 Task: Change the avatar of your profile to Bird.
Action: Mouse moved to (1303, 35)
Screenshot: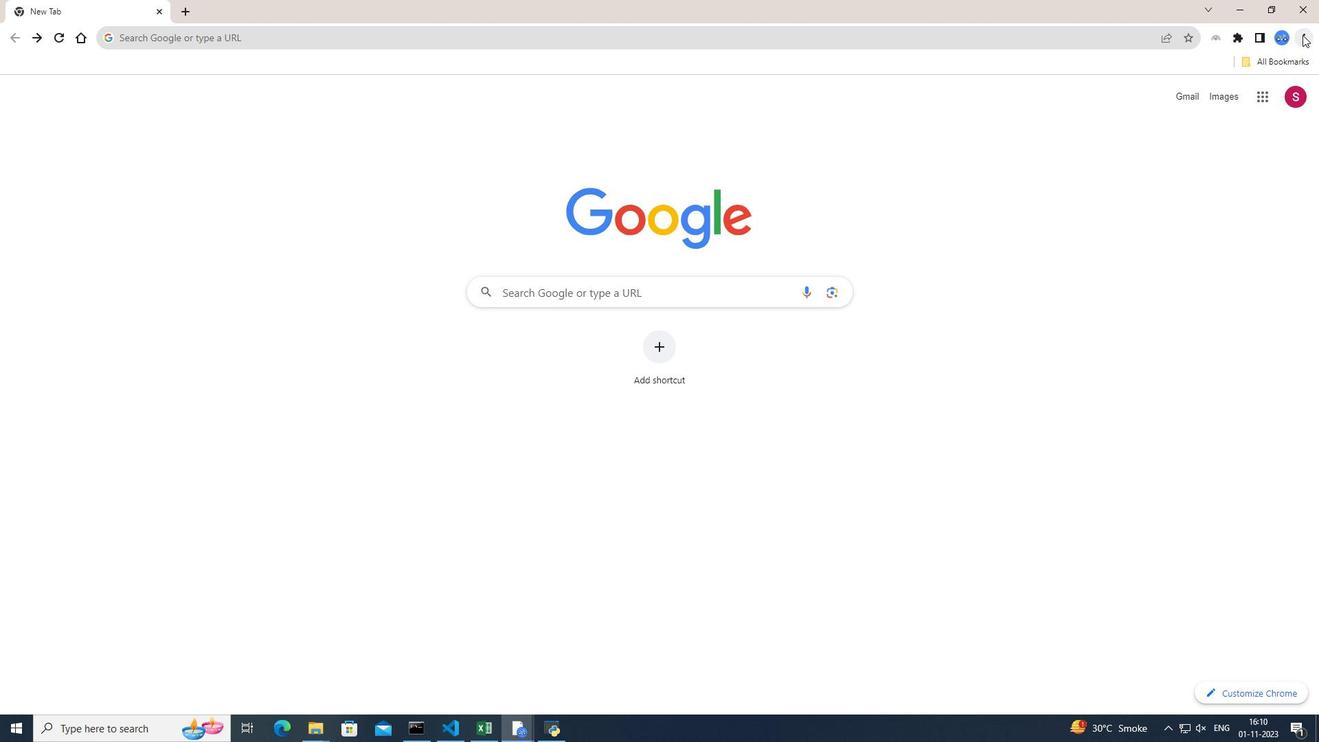 
Action: Mouse pressed left at (1303, 35)
Screenshot: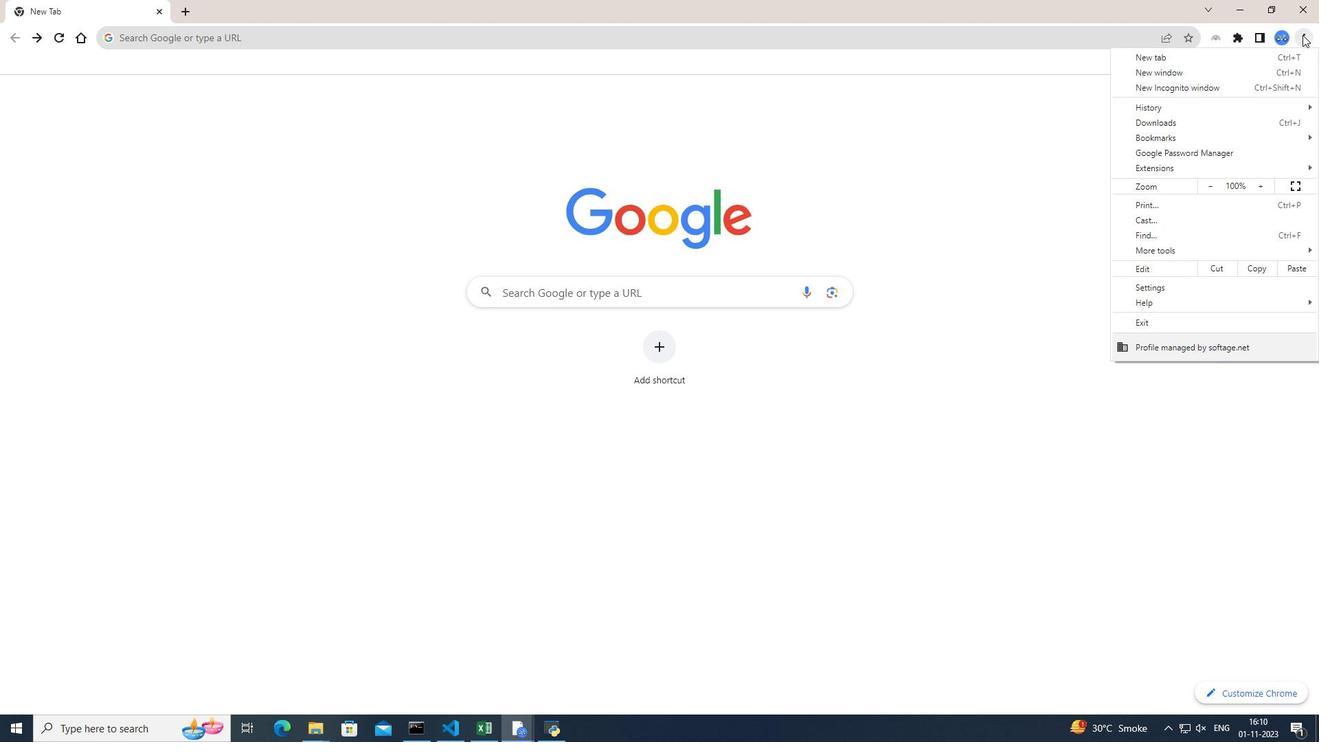 
Action: Mouse moved to (1166, 287)
Screenshot: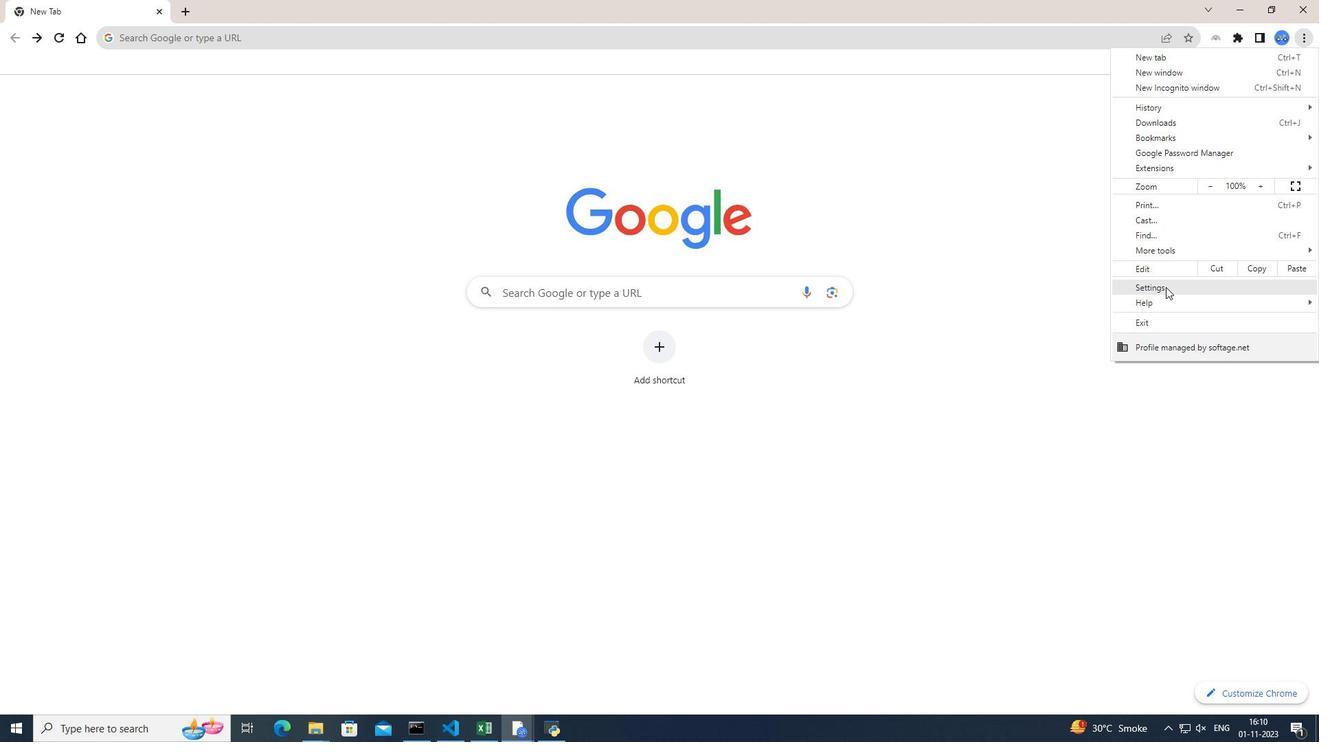 
Action: Mouse pressed left at (1166, 287)
Screenshot: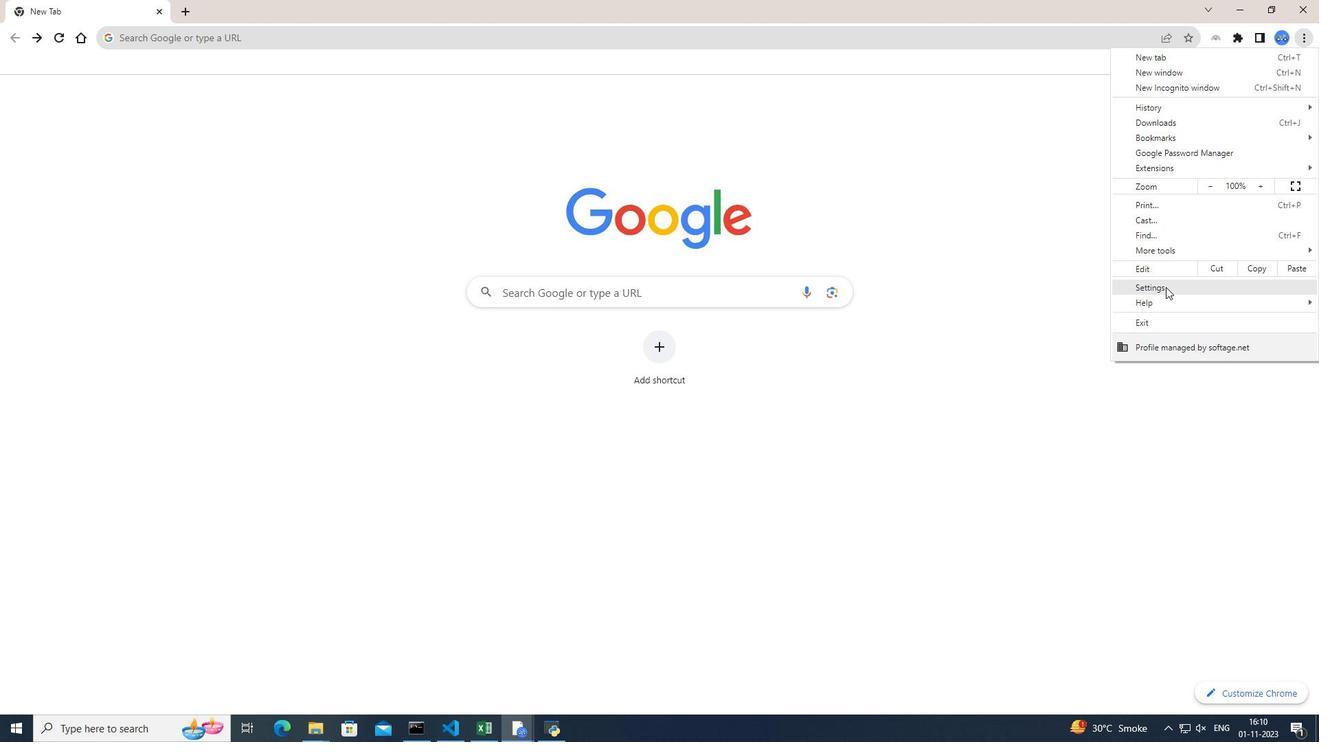 
Action: Mouse moved to (844, 310)
Screenshot: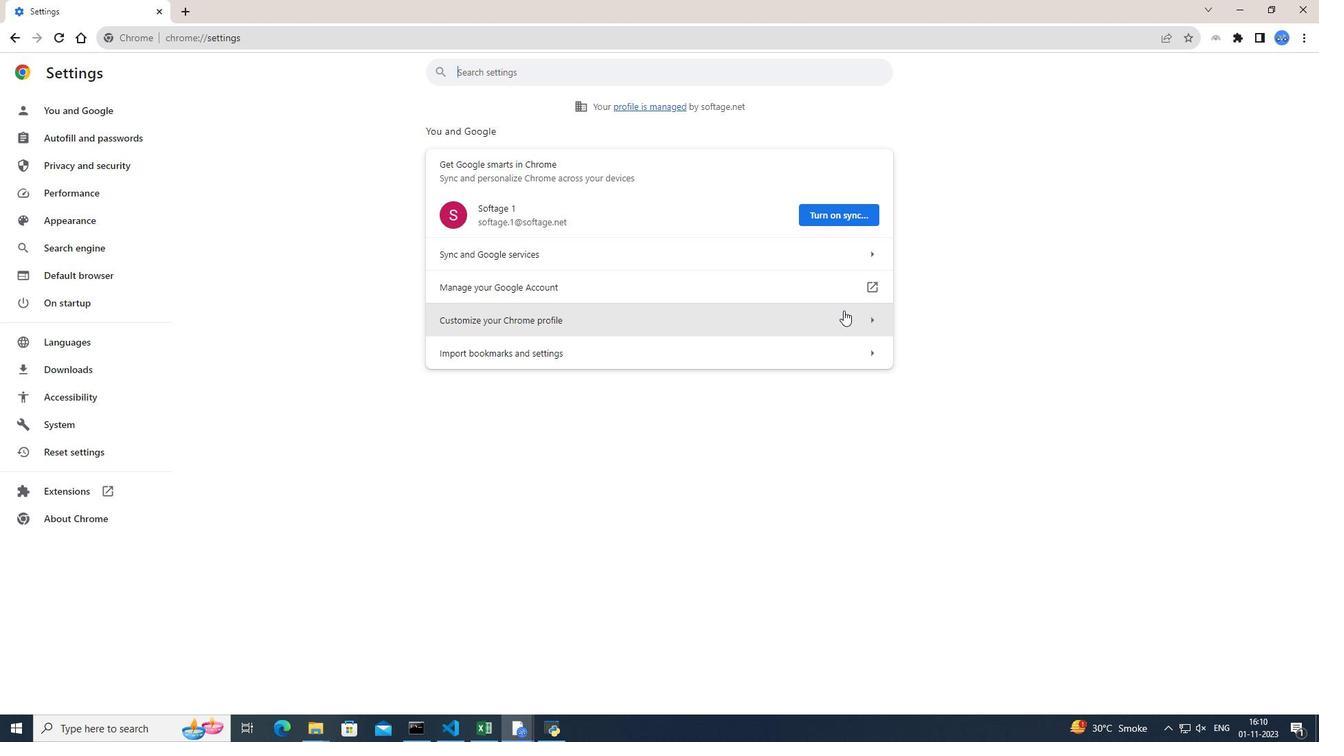 
Action: Mouse pressed left at (844, 310)
Screenshot: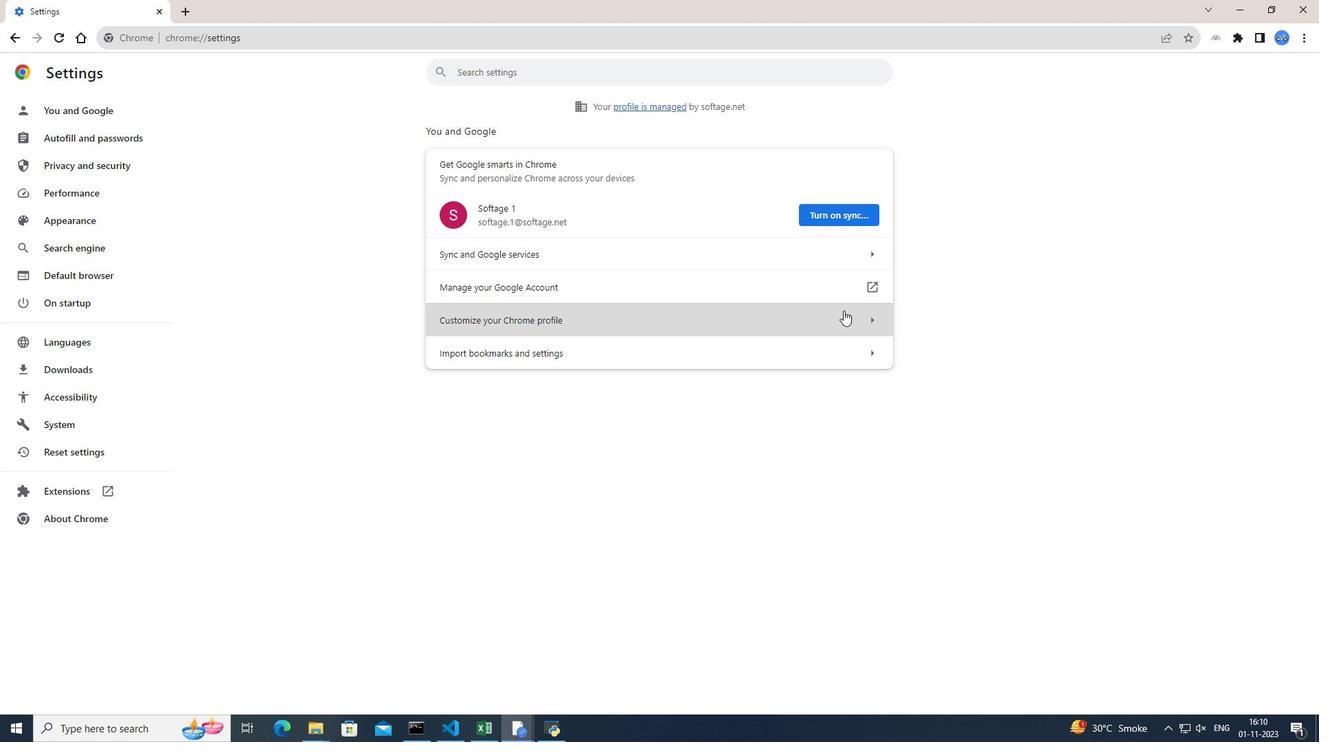 
Action: Mouse moved to (975, 404)
Screenshot: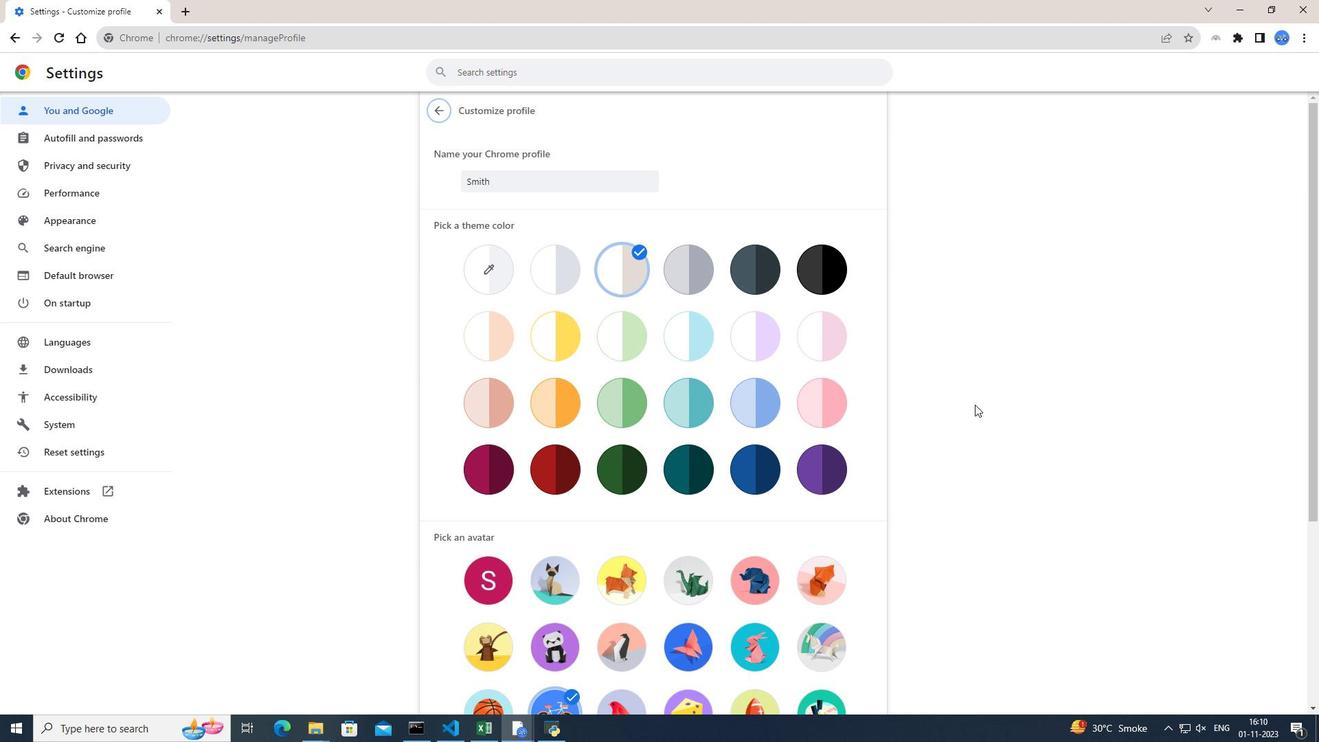 
Action: Mouse scrolled (975, 404) with delta (0, 0)
Screenshot: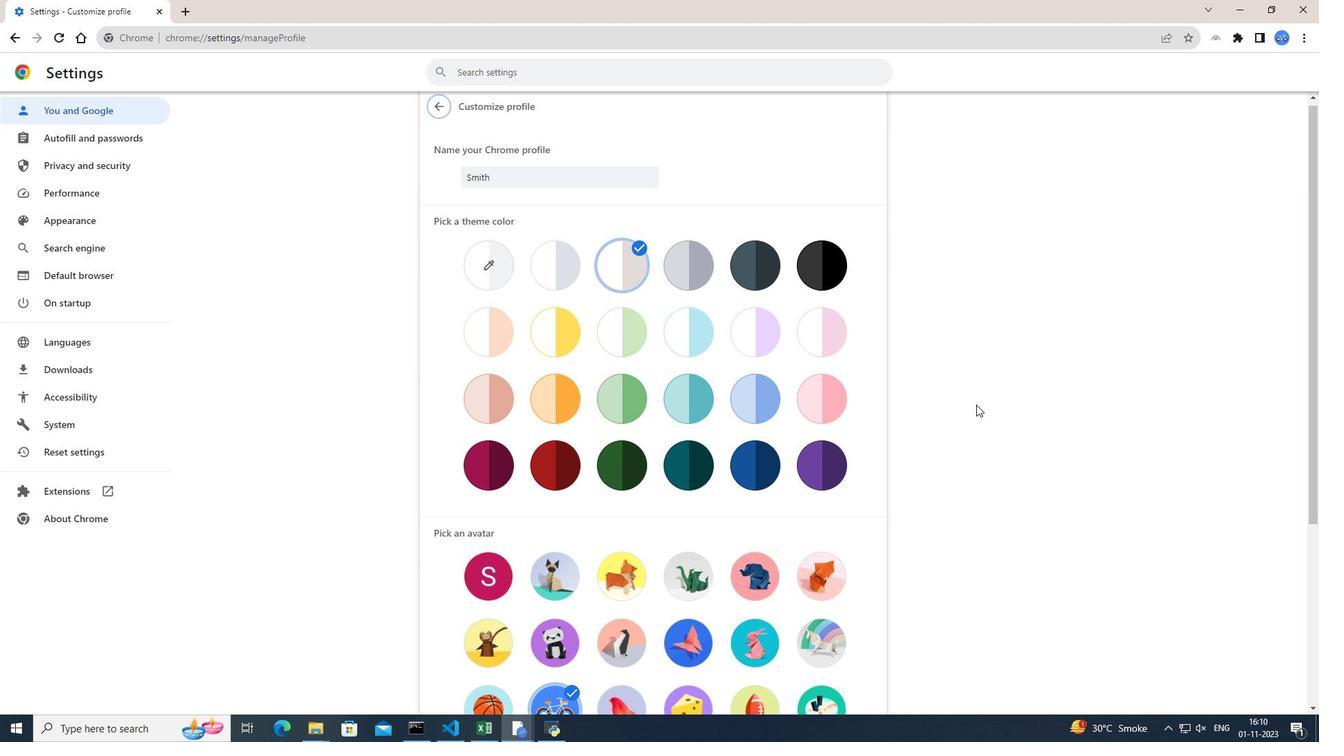 
Action: Mouse scrolled (975, 404) with delta (0, 0)
Screenshot: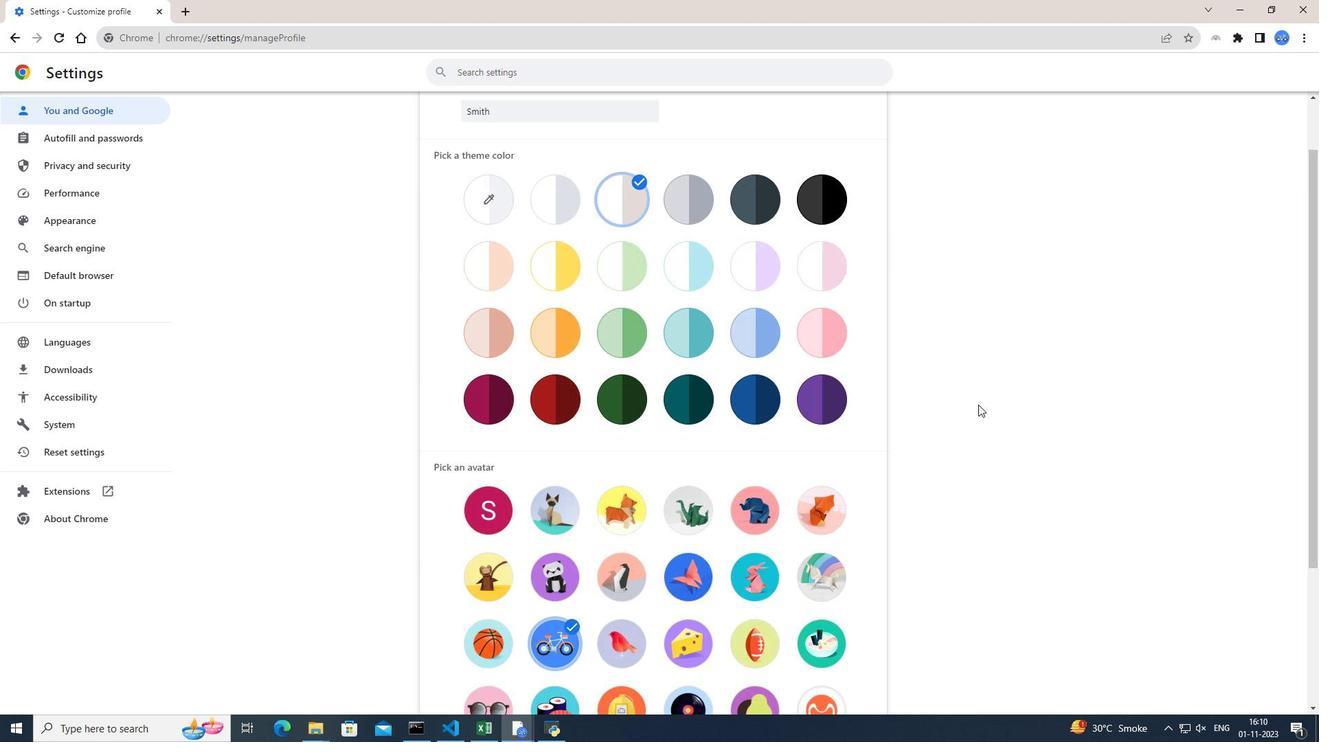 
Action: Mouse moved to (976, 404)
Screenshot: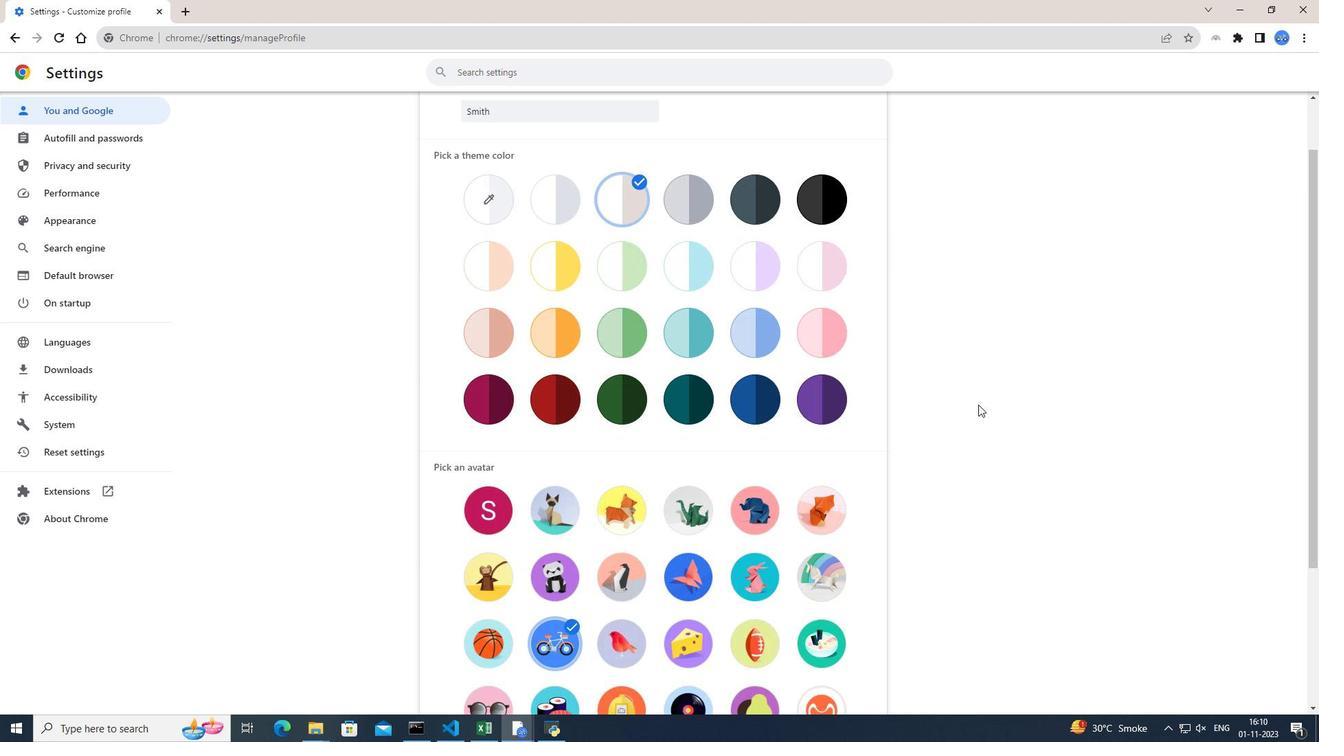 
Action: Mouse scrolled (976, 404) with delta (0, 0)
Screenshot: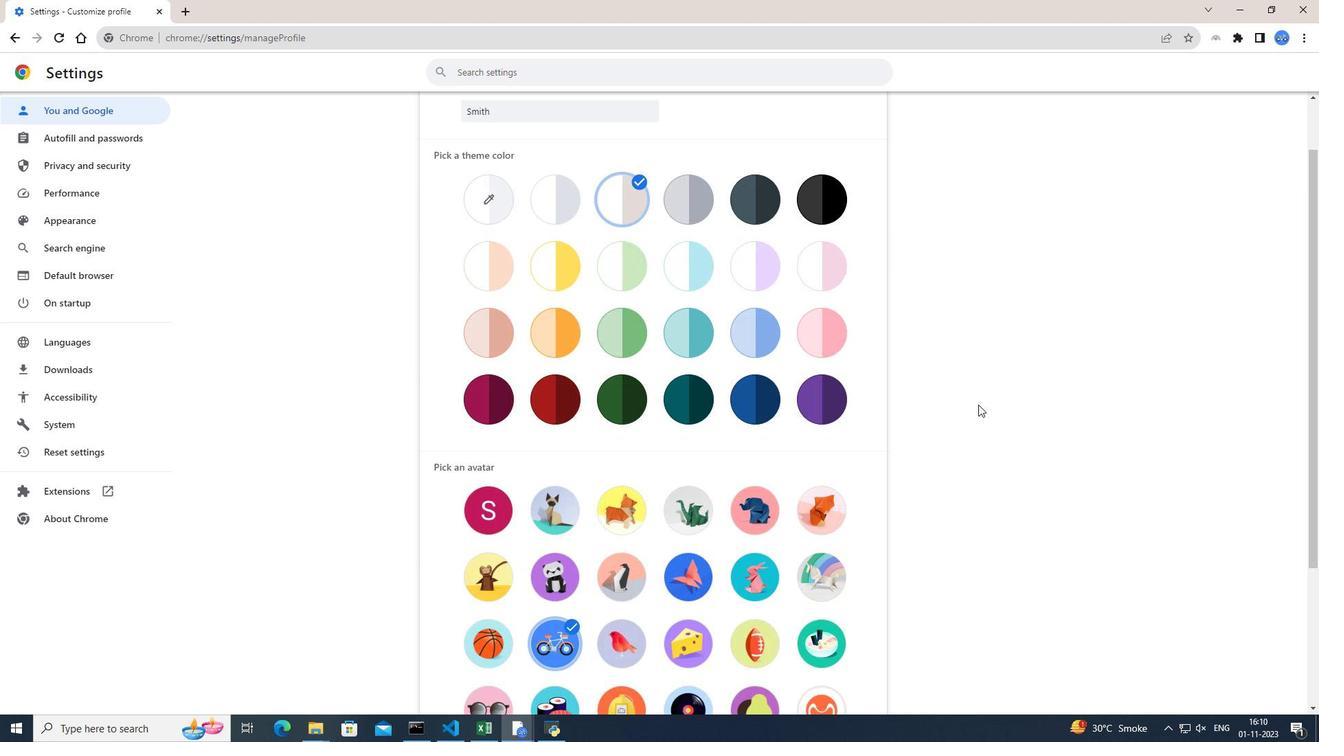 
Action: Mouse moved to (977, 404)
Screenshot: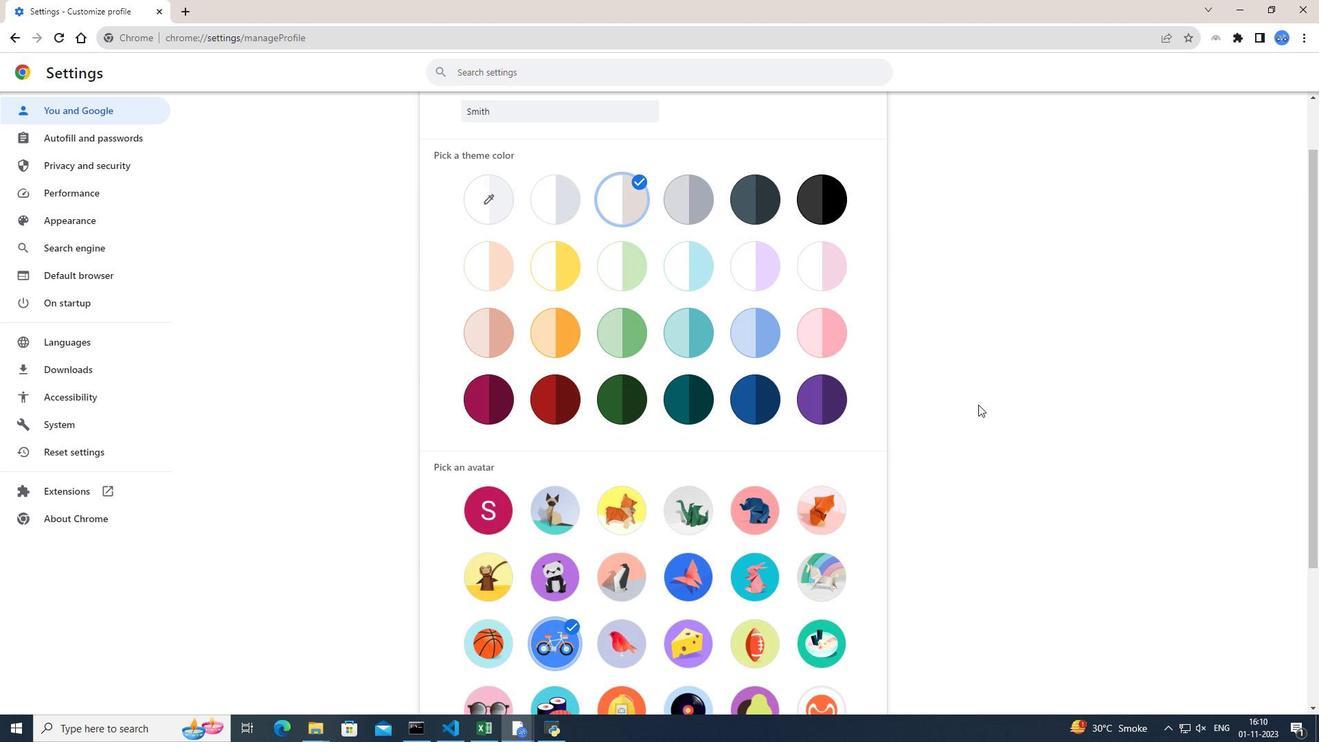 
Action: Mouse scrolled (977, 404) with delta (0, 0)
Screenshot: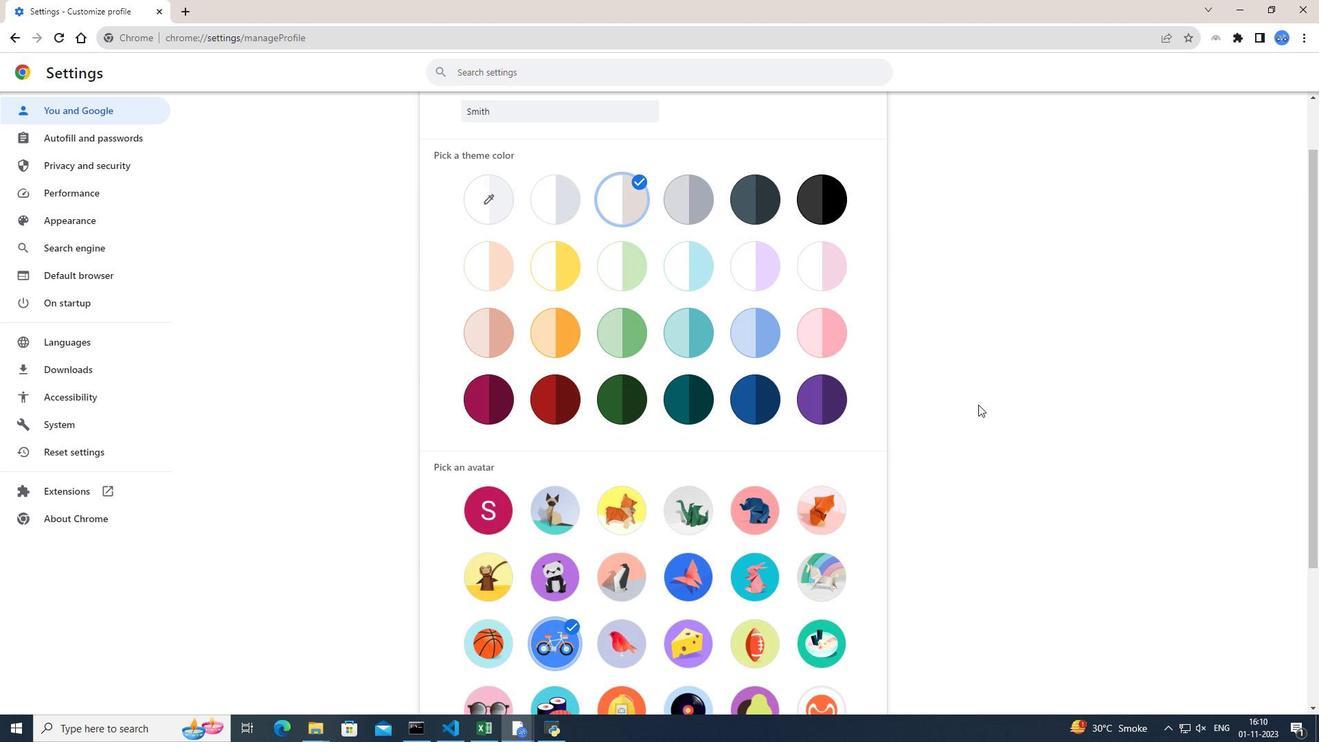 
Action: Mouse moved to (978, 404)
Screenshot: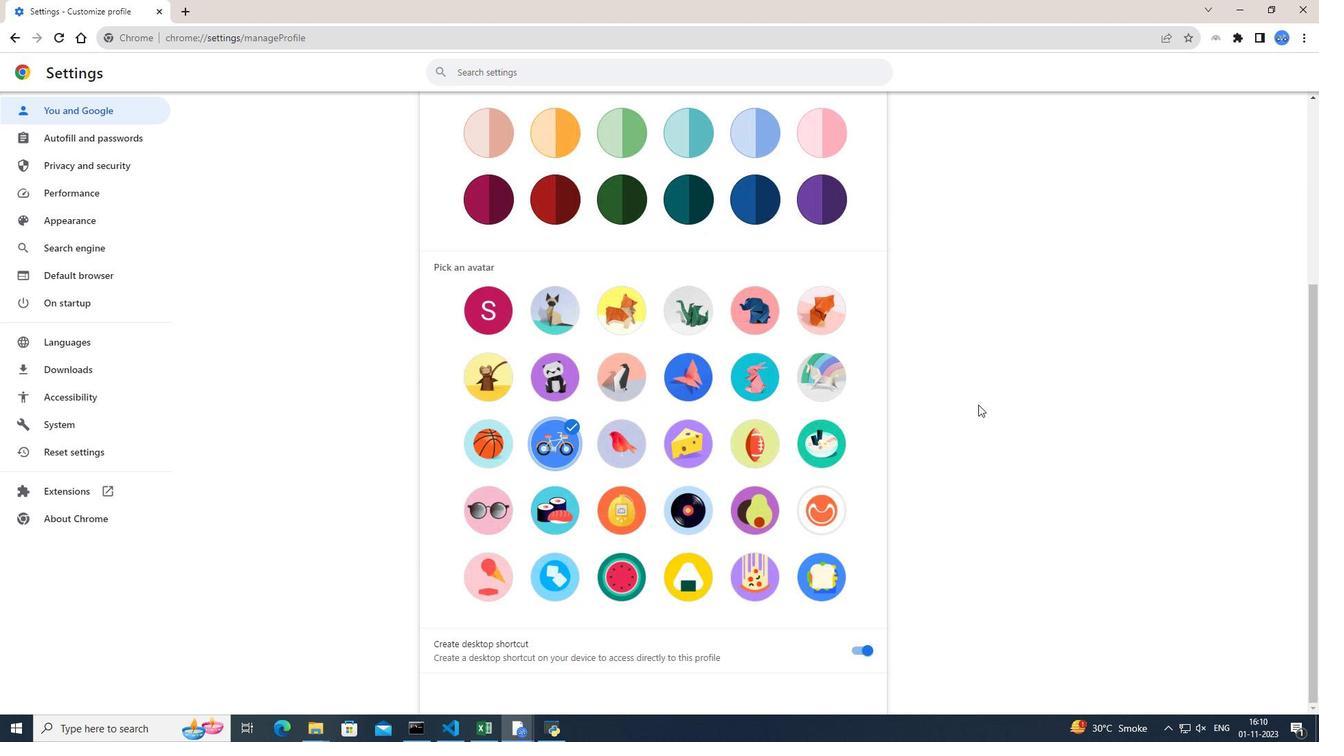 
Action: Mouse scrolled (978, 404) with delta (0, 0)
Screenshot: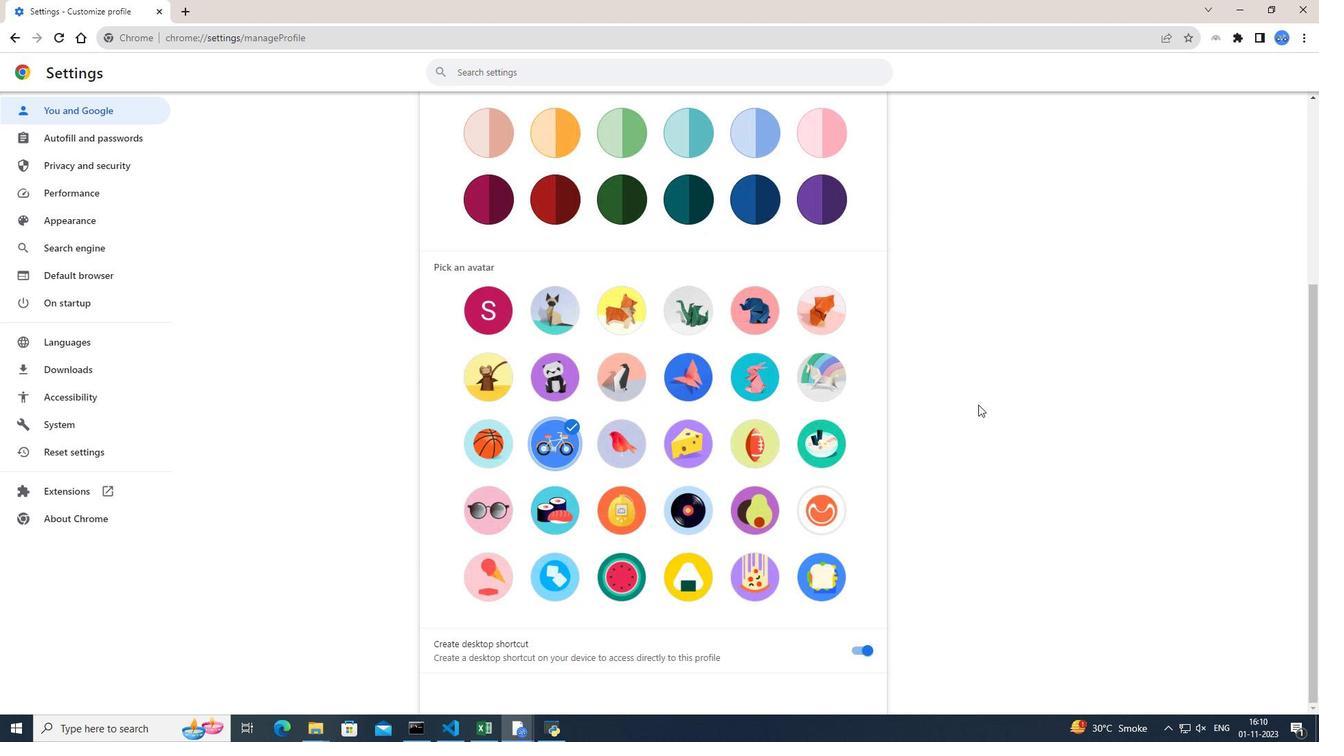 
Action: Mouse moved to (618, 433)
Screenshot: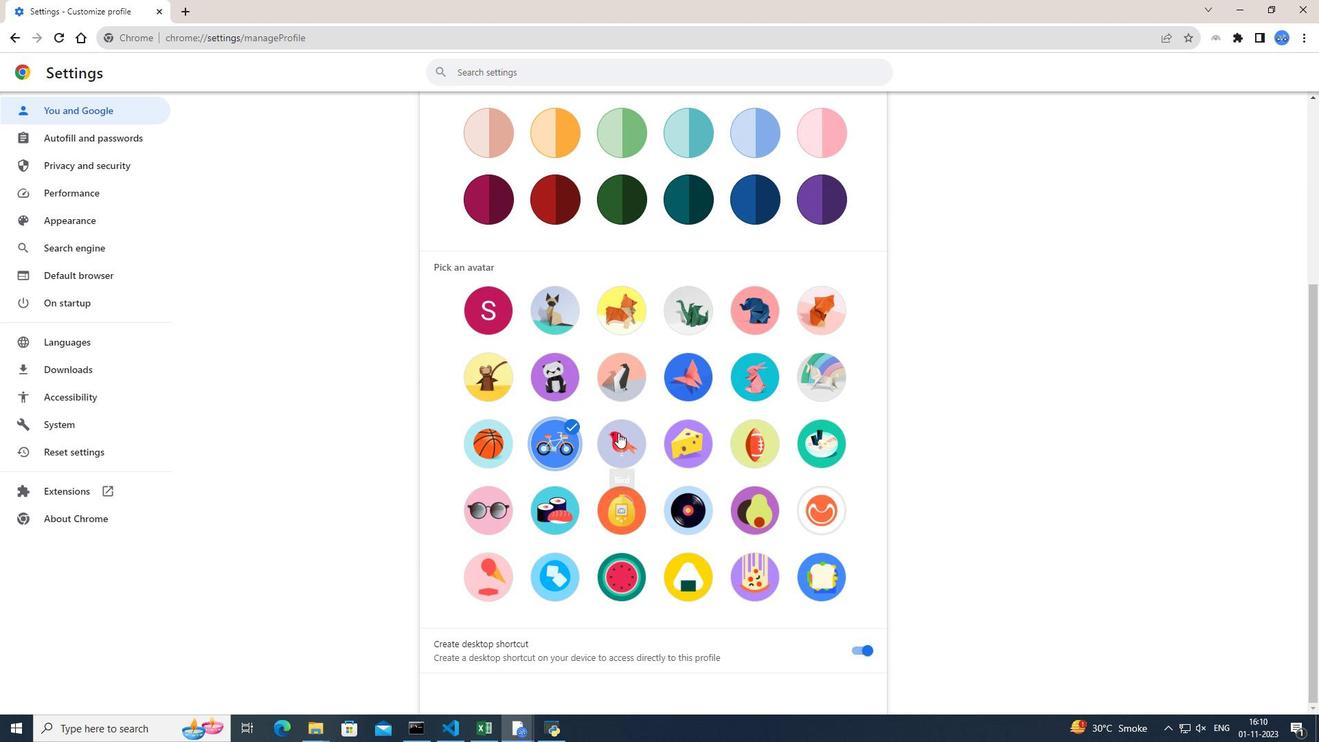 
Action: Mouse pressed left at (618, 433)
Screenshot: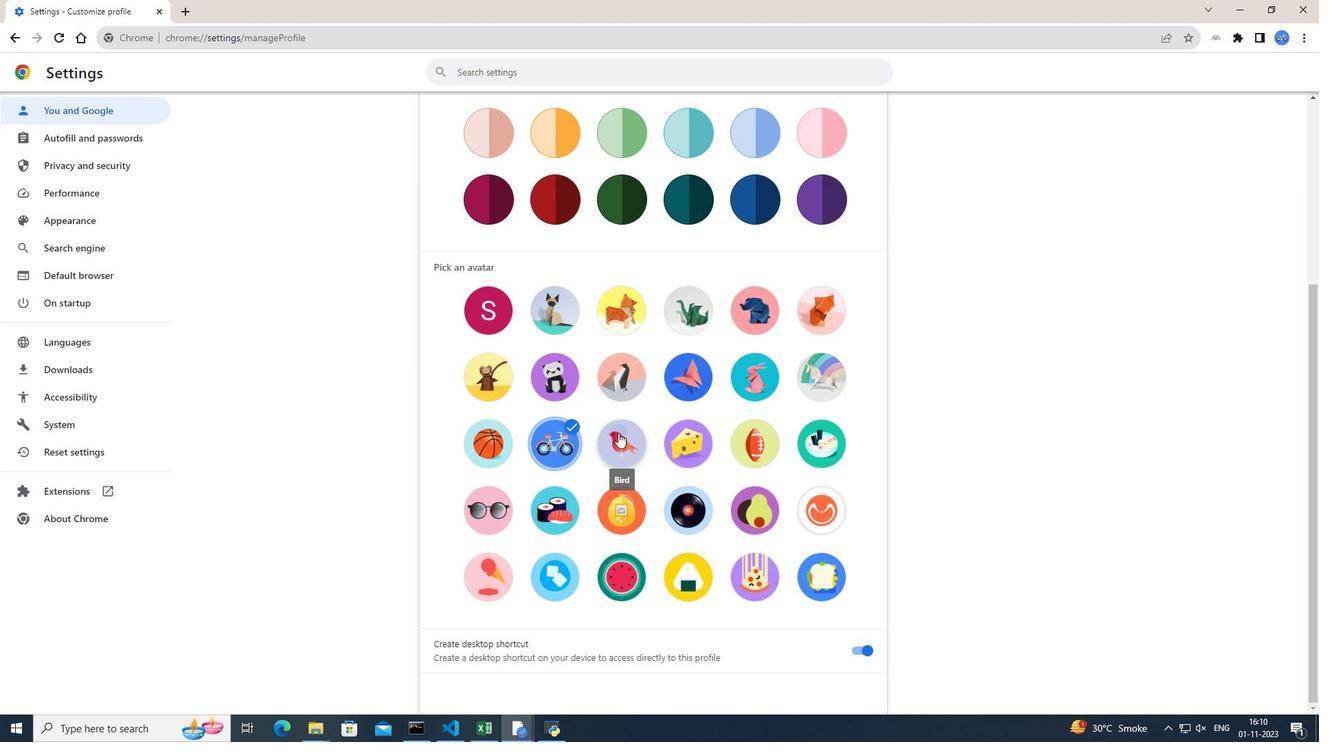 
Action: Mouse moved to (910, 410)
Screenshot: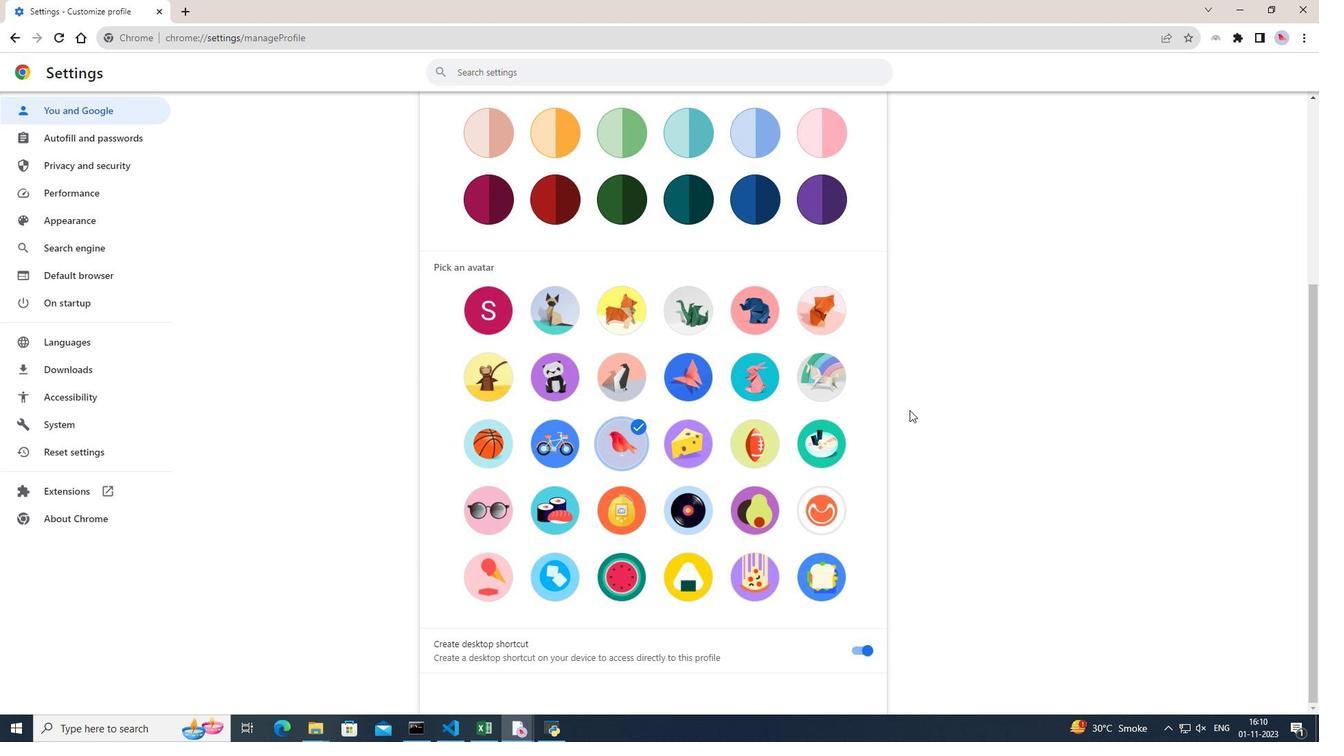 
